 Task: Create a rule from the Routing list, Task moved to a section -> Set Priority in the project AgileCube , set the section as Done clear the priority
Action: Mouse moved to (66, 303)
Screenshot: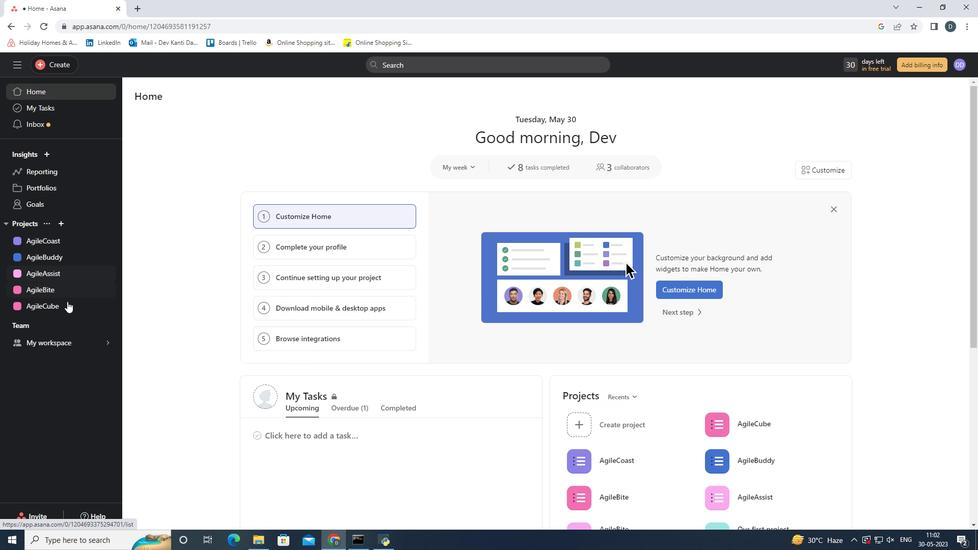
Action: Mouse pressed left at (66, 303)
Screenshot: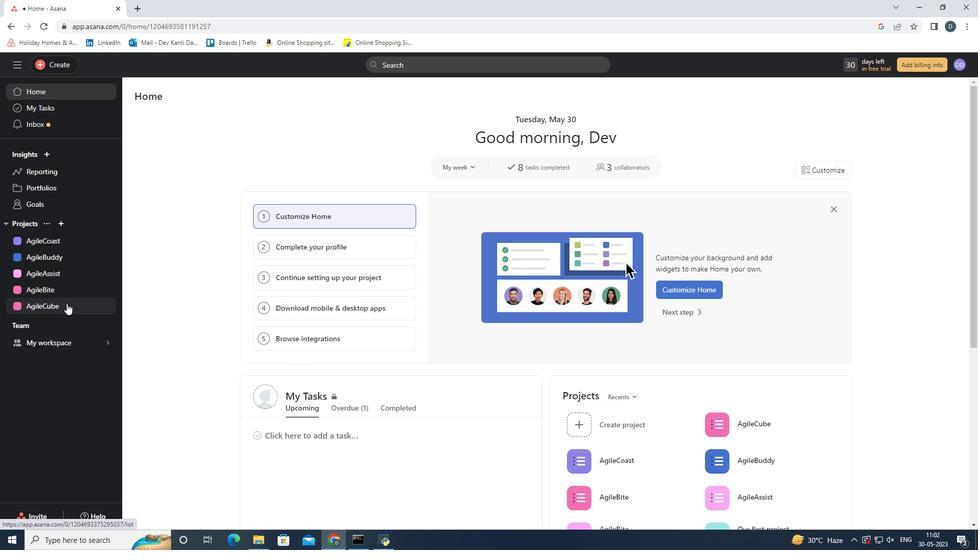 
Action: Mouse moved to (962, 105)
Screenshot: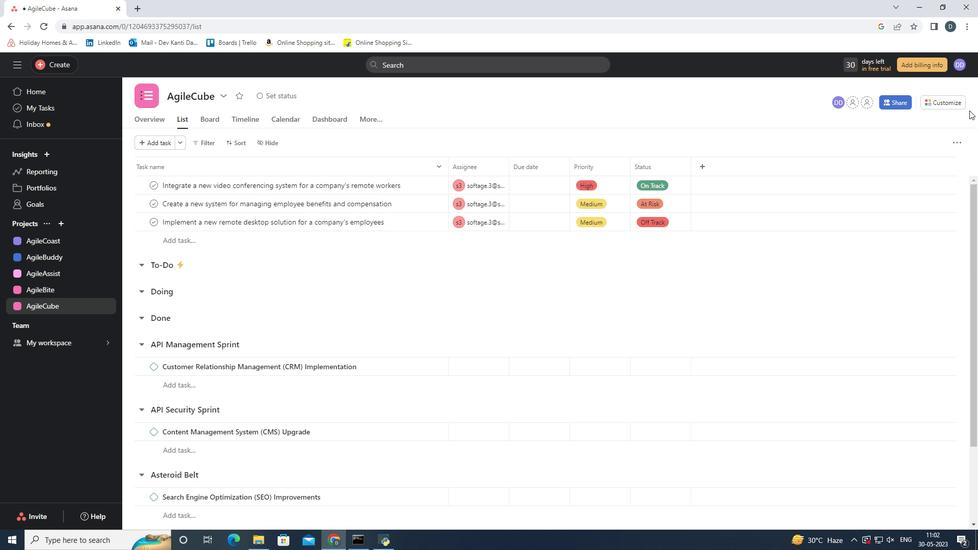 
Action: Mouse pressed left at (962, 105)
Screenshot: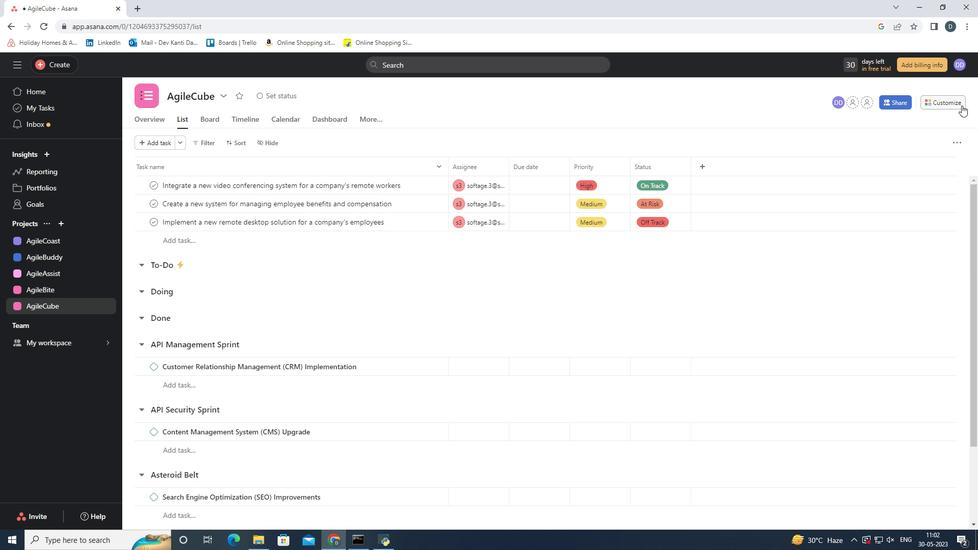 
Action: Mouse moved to (764, 234)
Screenshot: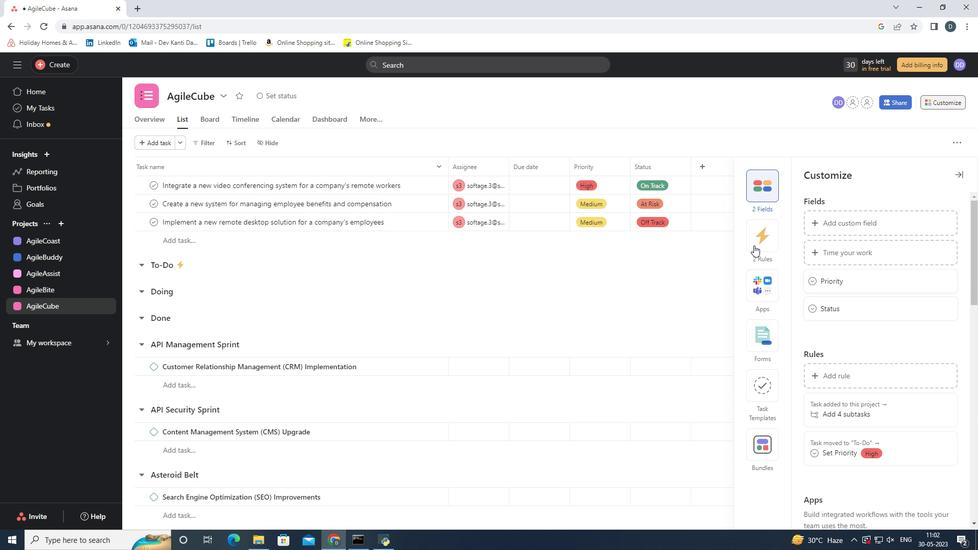 
Action: Mouse pressed left at (764, 234)
Screenshot: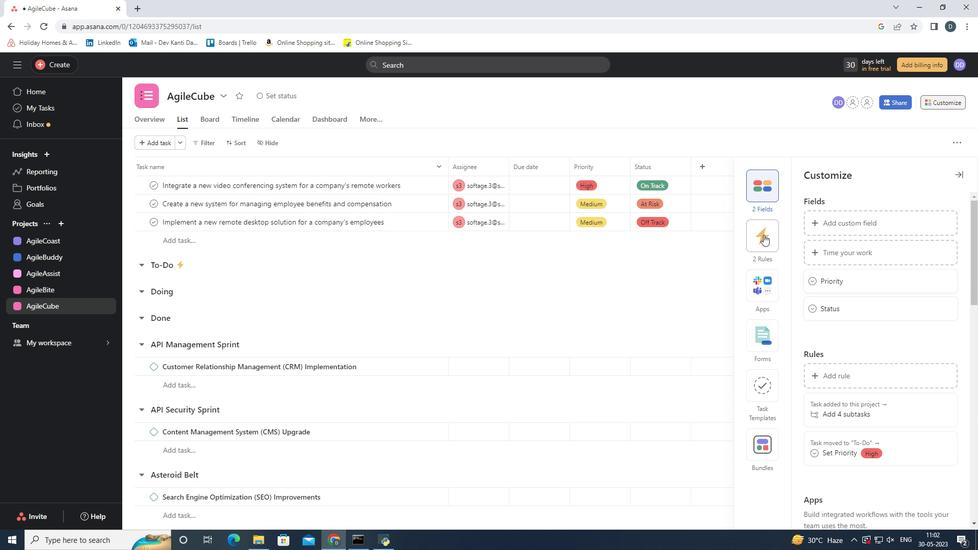 
Action: Mouse moved to (892, 219)
Screenshot: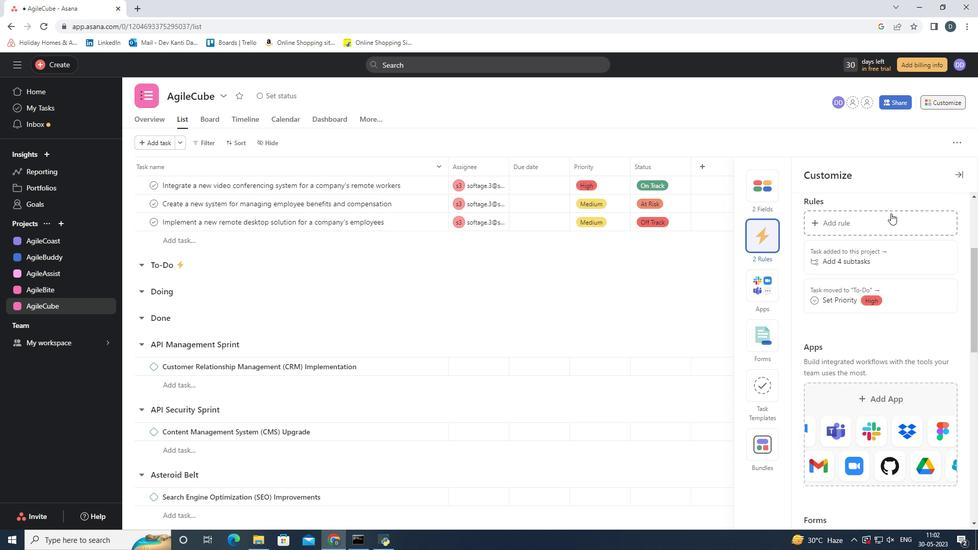 
Action: Mouse pressed left at (892, 219)
Screenshot: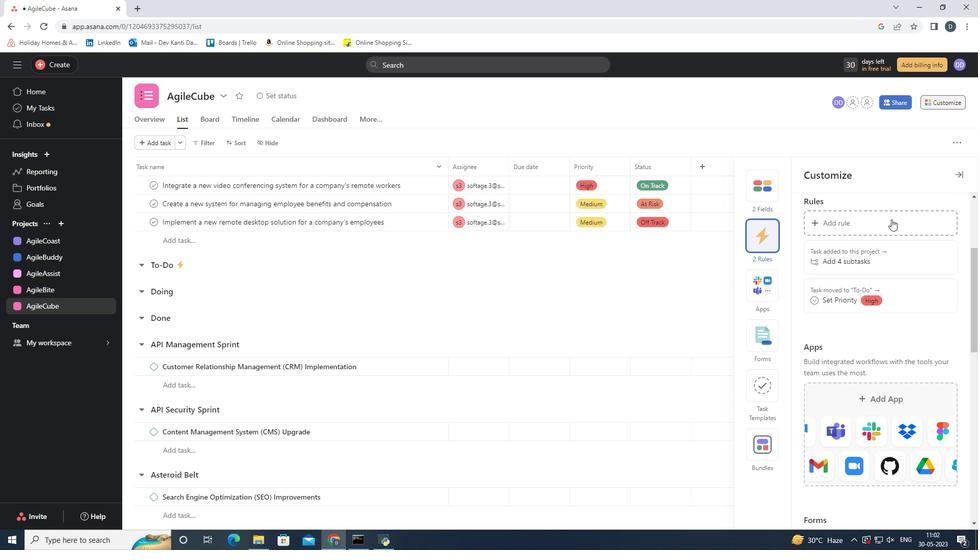 
Action: Mouse moved to (243, 150)
Screenshot: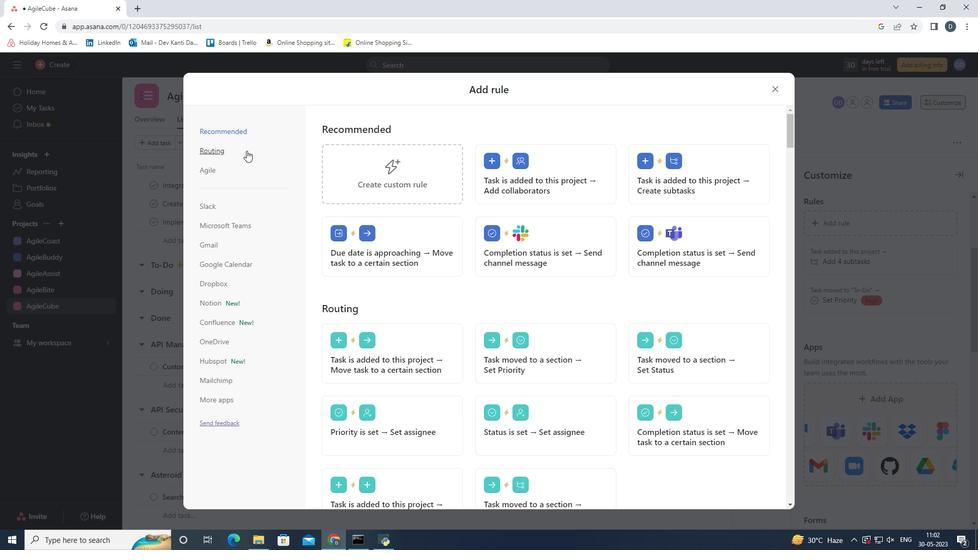 
Action: Mouse pressed left at (243, 150)
Screenshot: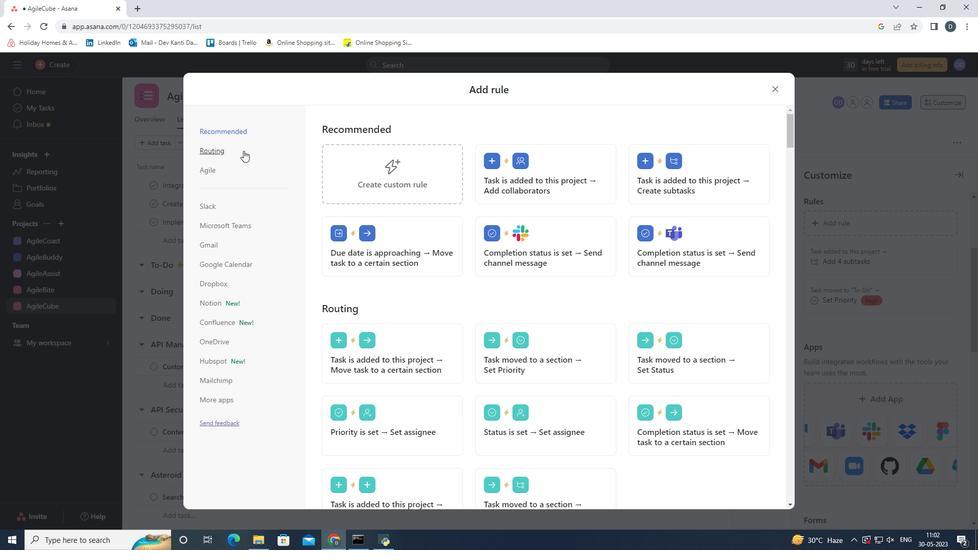 
Action: Mouse moved to (591, 175)
Screenshot: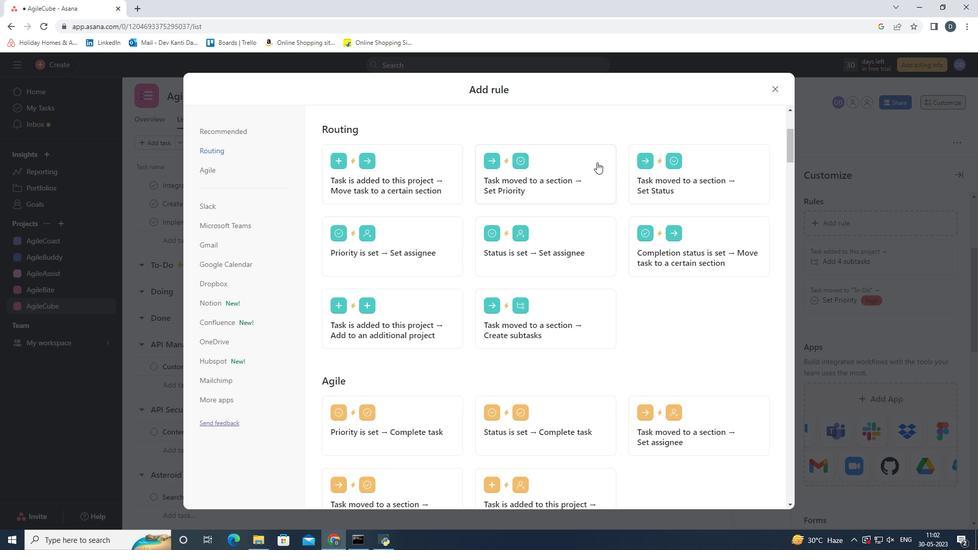 
Action: Mouse pressed left at (591, 175)
Screenshot: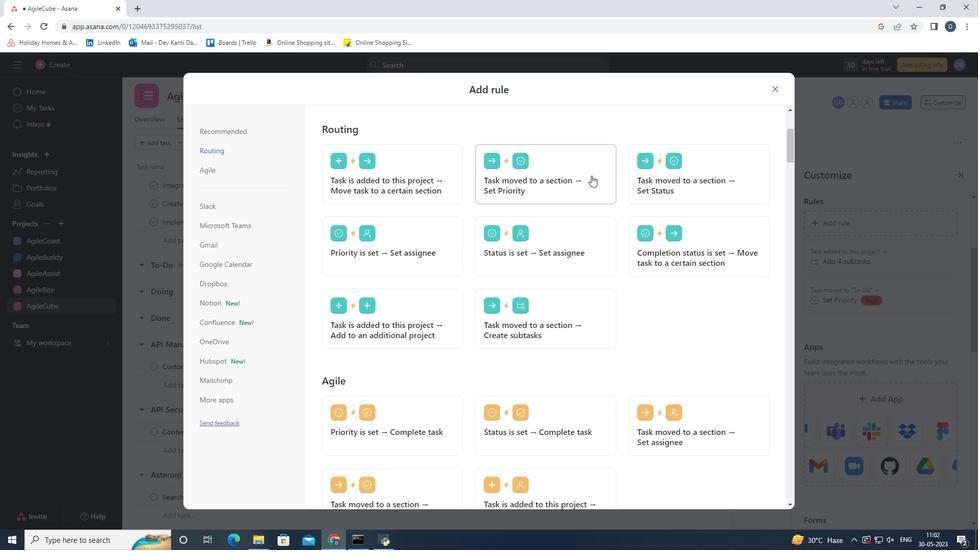 
Action: Mouse moved to (427, 284)
Screenshot: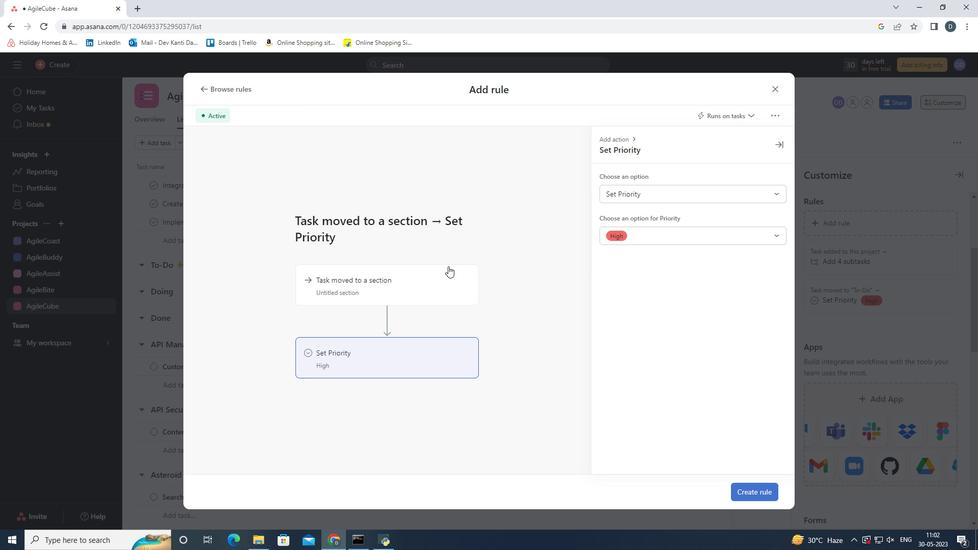 
Action: Mouse pressed left at (427, 284)
Screenshot: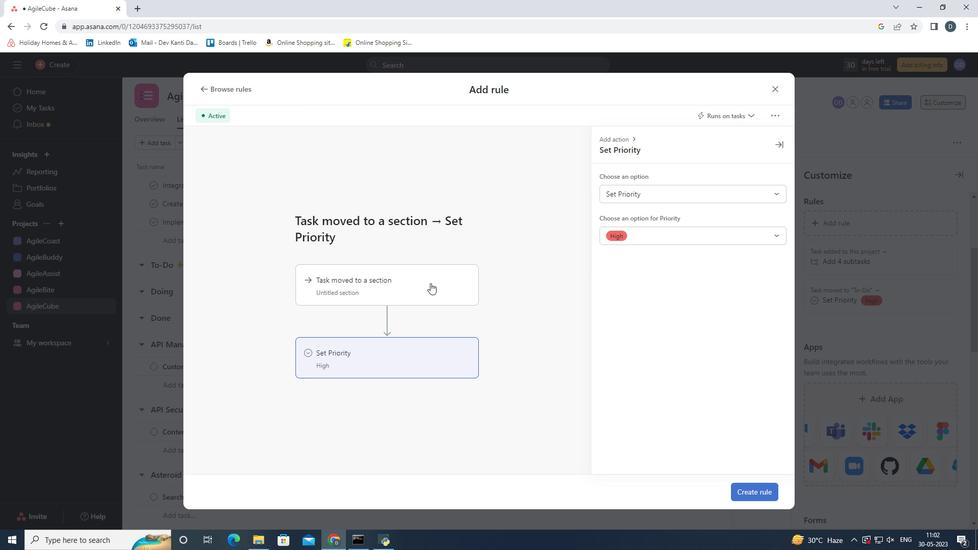 
Action: Mouse moved to (660, 195)
Screenshot: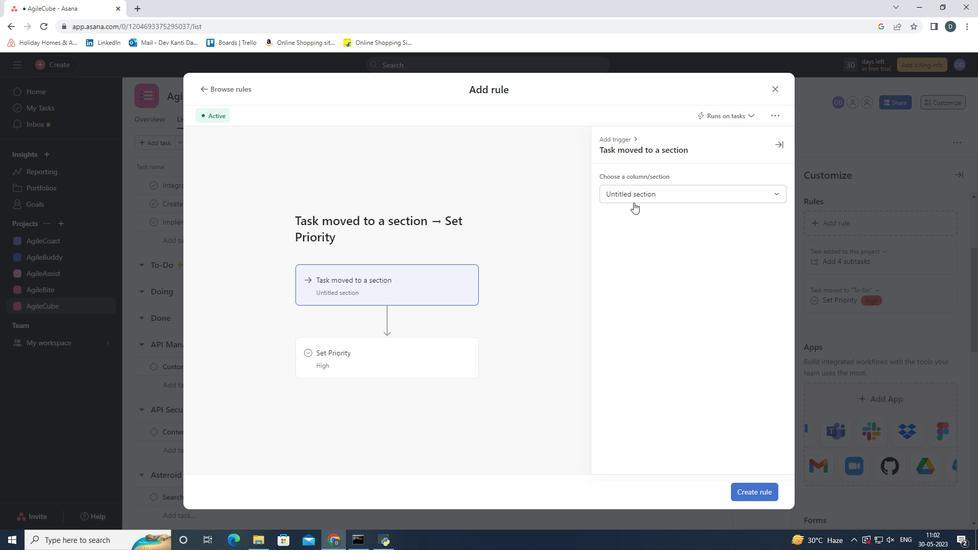 
Action: Mouse pressed left at (660, 195)
Screenshot: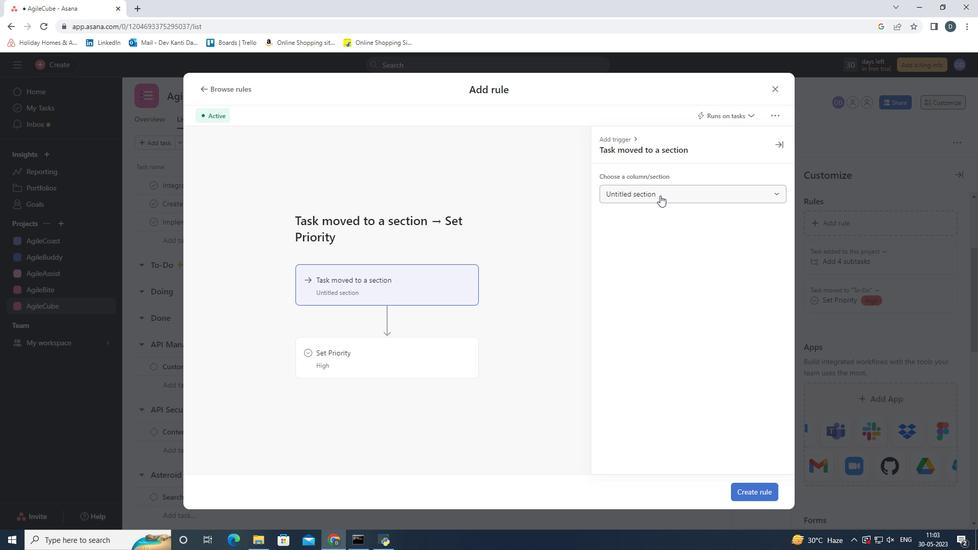 
Action: Mouse moved to (561, 274)
Screenshot: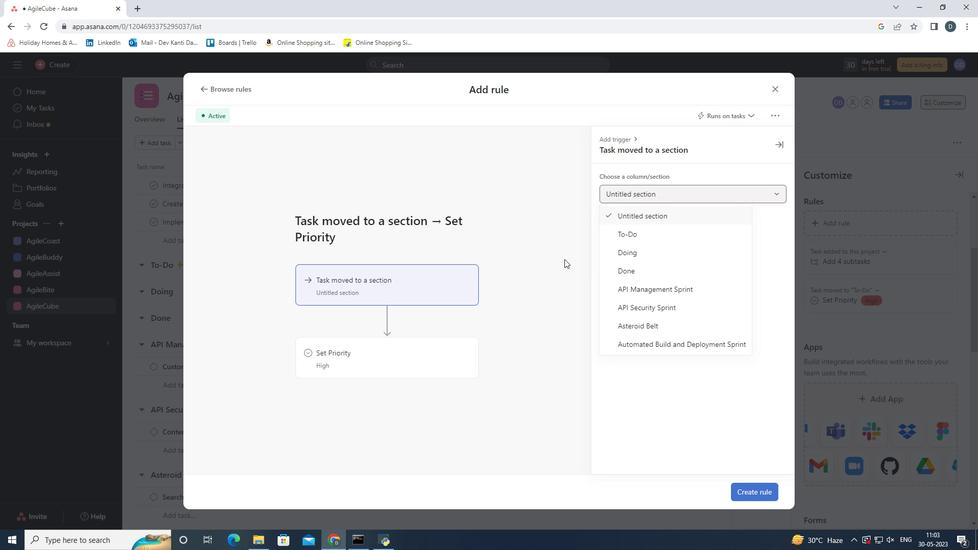 
Action: Mouse pressed left at (561, 274)
Screenshot: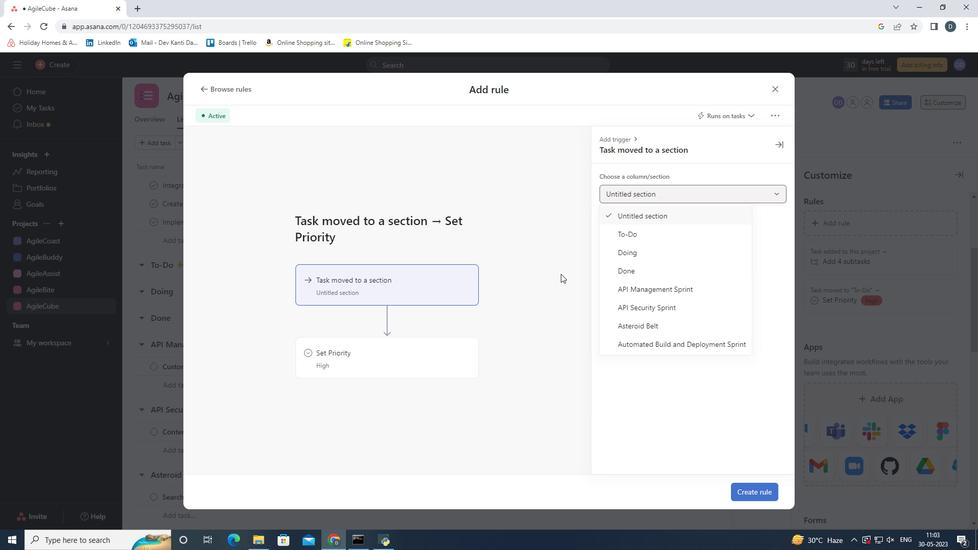 
Action: Mouse moved to (736, 200)
Screenshot: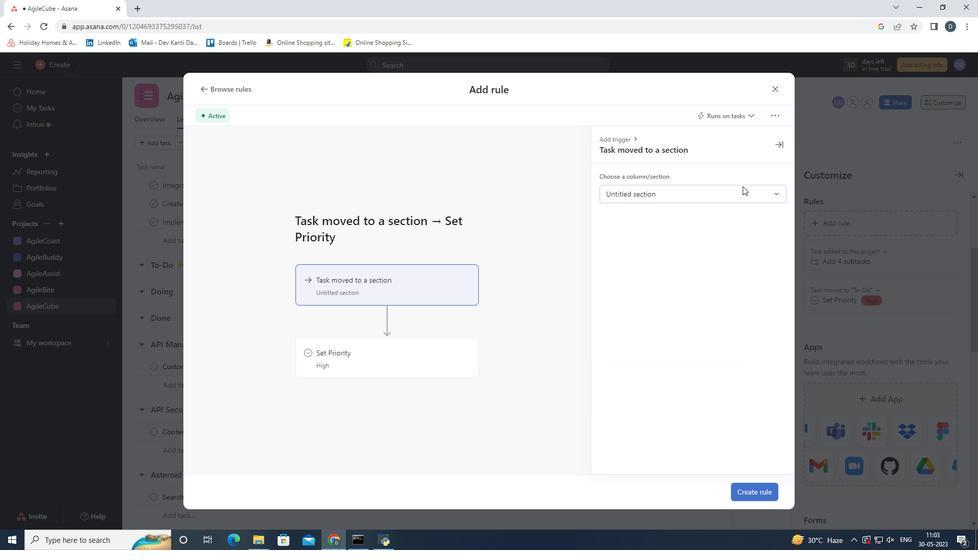 
Action: Mouse pressed left at (736, 200)
Screenshot: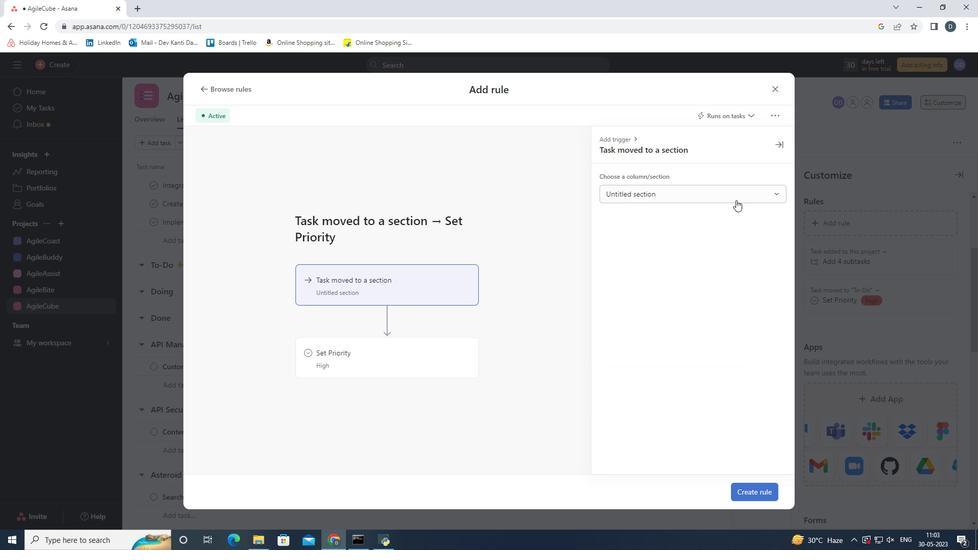
Action: Mouse moved to (685, 270)
Screenshot: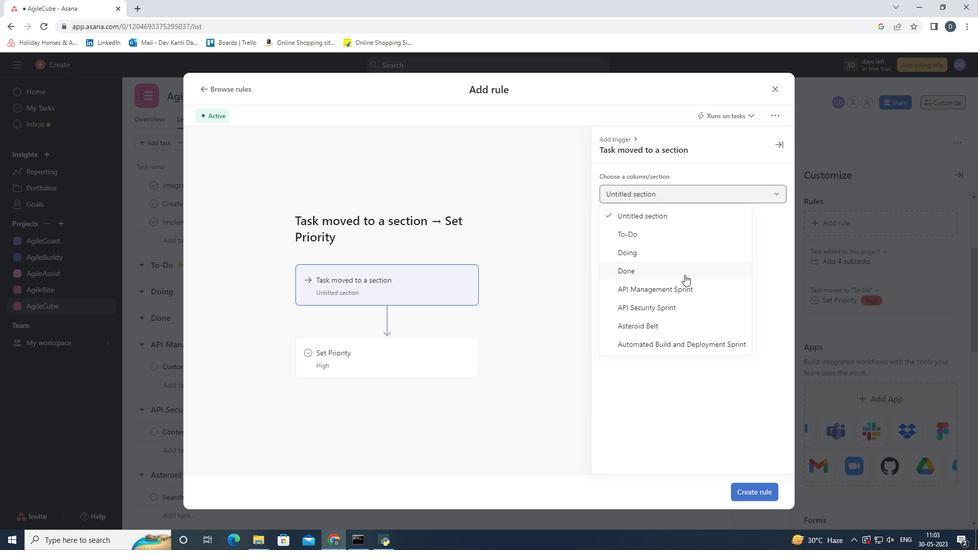 
Action: Mouse pressed left at (685, 270)
Screenshot: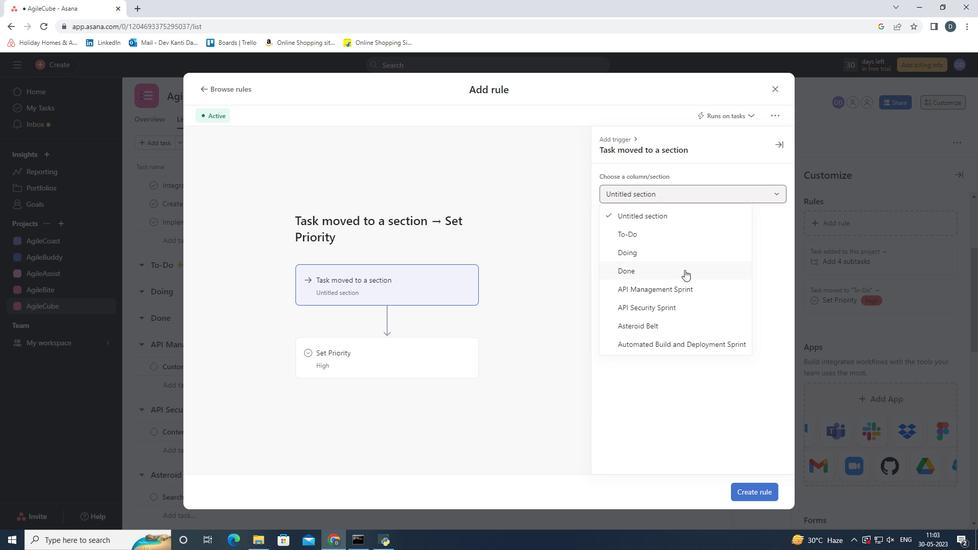 
Action: Mouse moved to (430, 355)
Screenshot: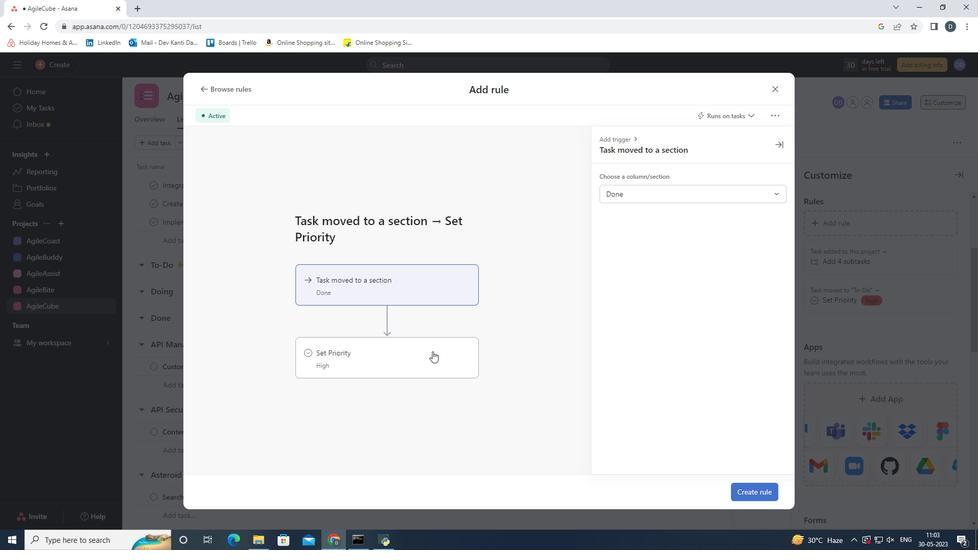 
Action: Mouse pressed left at (430, 355)
Screenshot: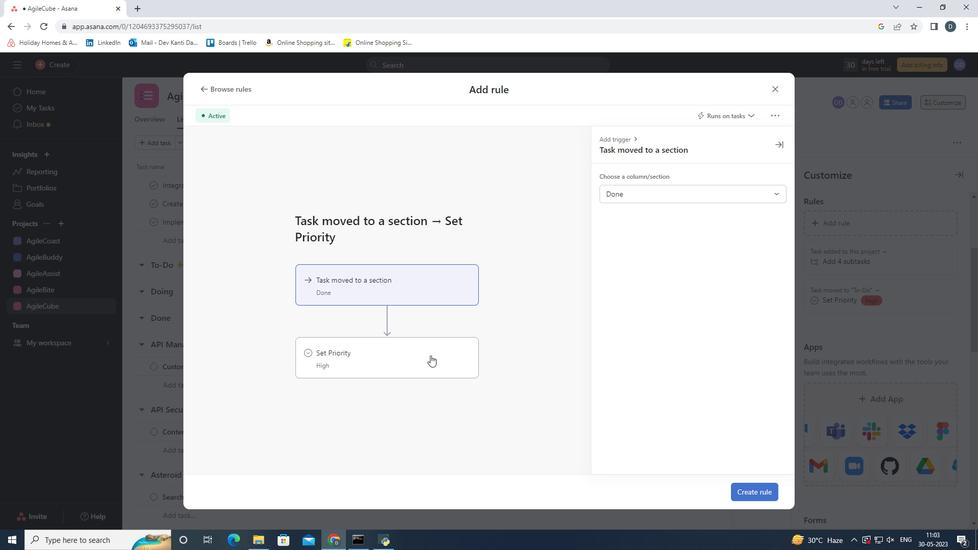 
Action: Mouse moved to (700, 200)
Screenshot: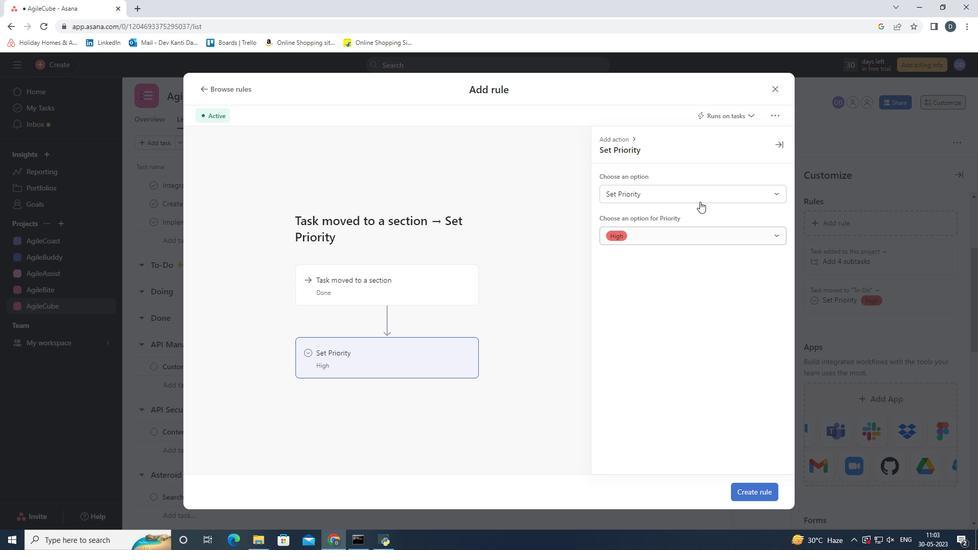 
Action: Mouse pressed left at (700, 200)
Screenshot: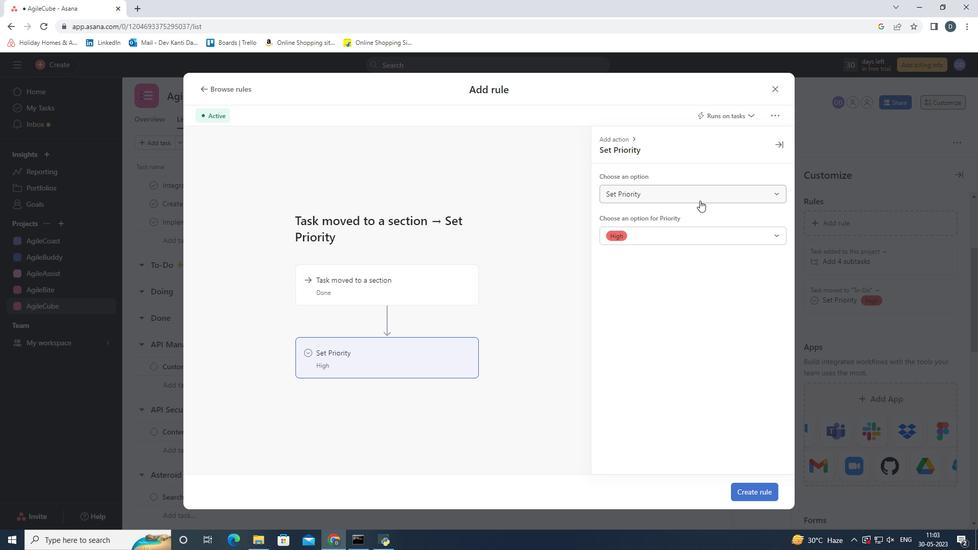 
Action: Mouse moved to (653, 235)
Screenshot: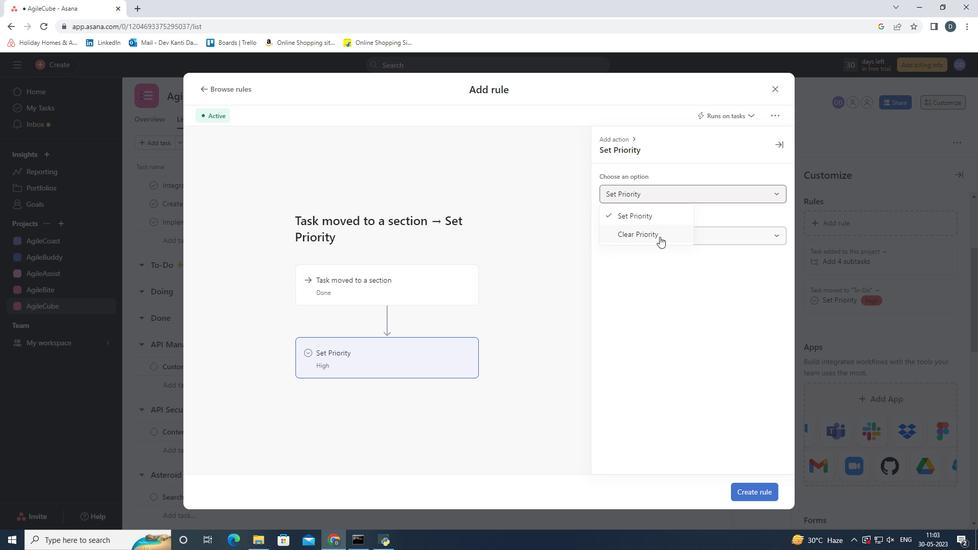 
Action: Mouse pressed left at (653, 235)
Screenshot: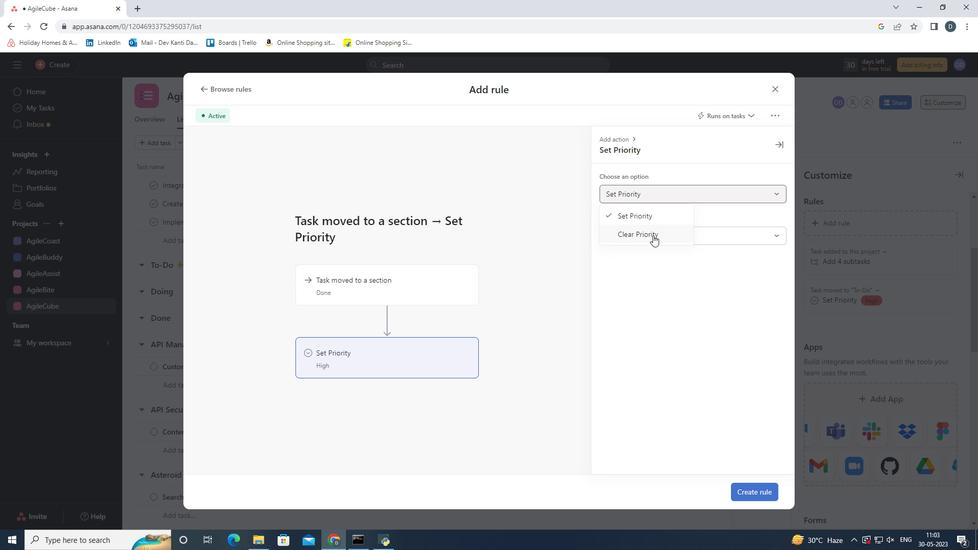 
Action: Mouse moved to (542, 312)
Screenshot: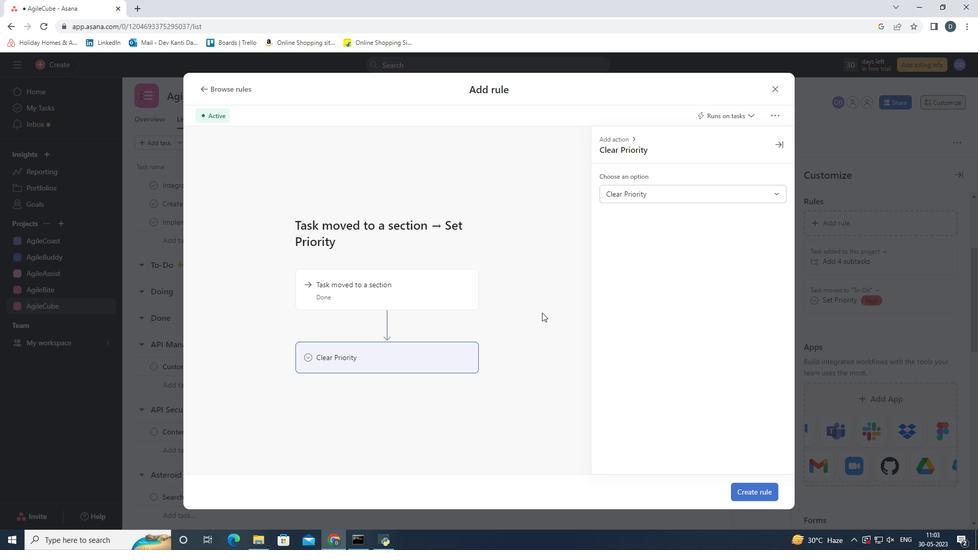 
Action: Mouse pressed left at (542, 312)
Screenshot: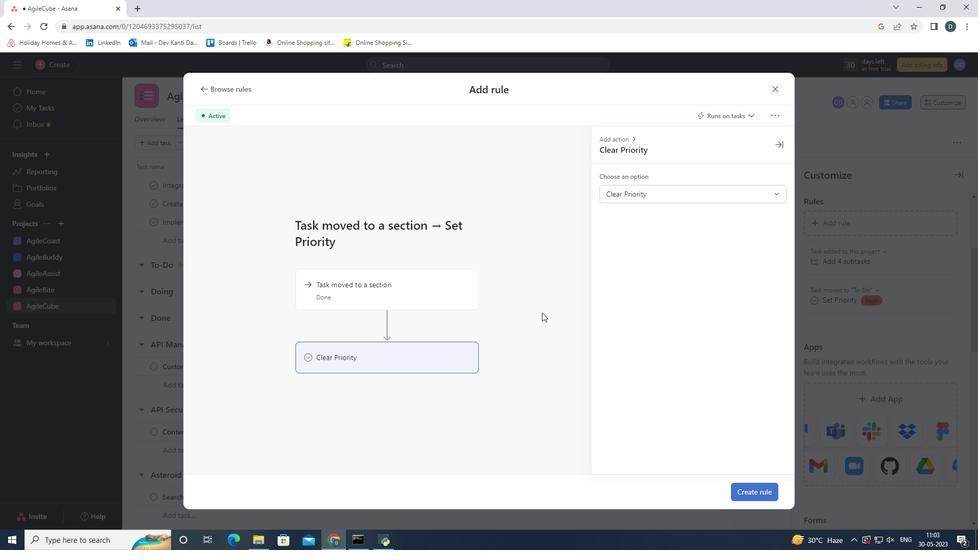 
Action: Mouse moved to (412, 302)
Screenshot: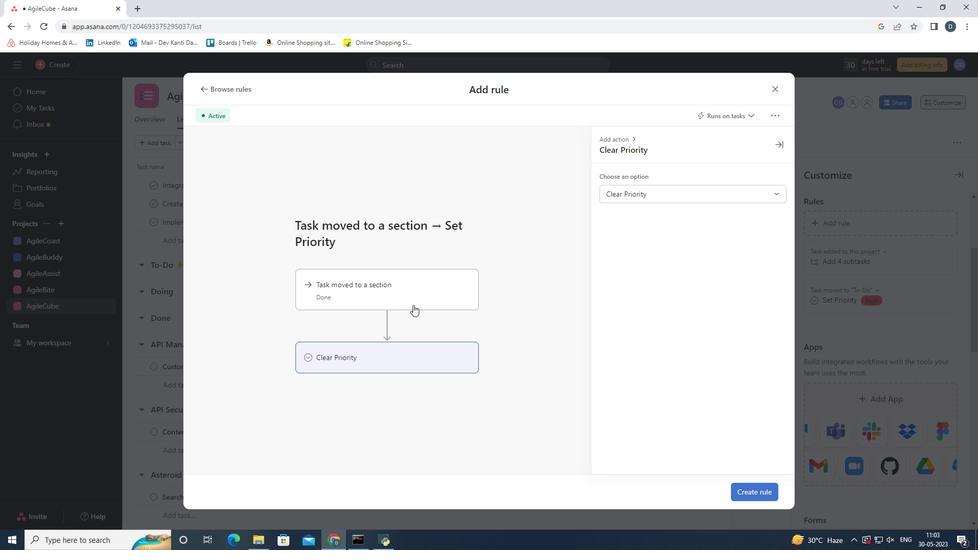 
Action: Mouse pressed left at (412, 302)
Screenshot: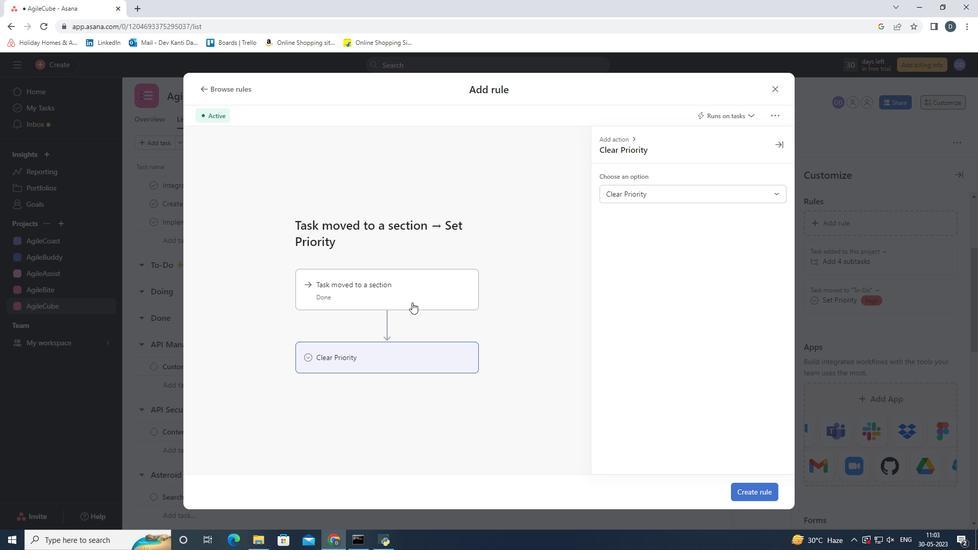
Action: Mouse moved to (403, 349)
Screenshot: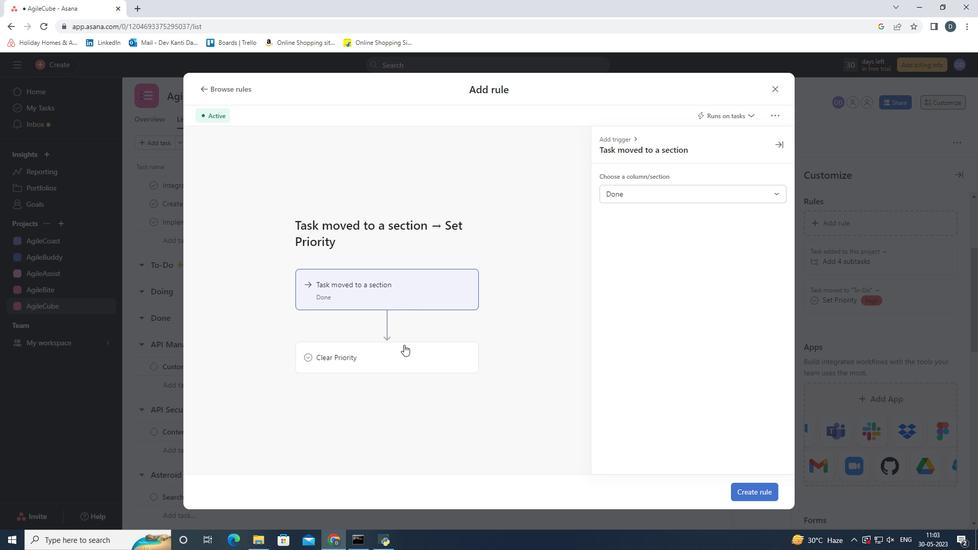 
Action: Mouse pressed left at (403, 349)
Screenshot: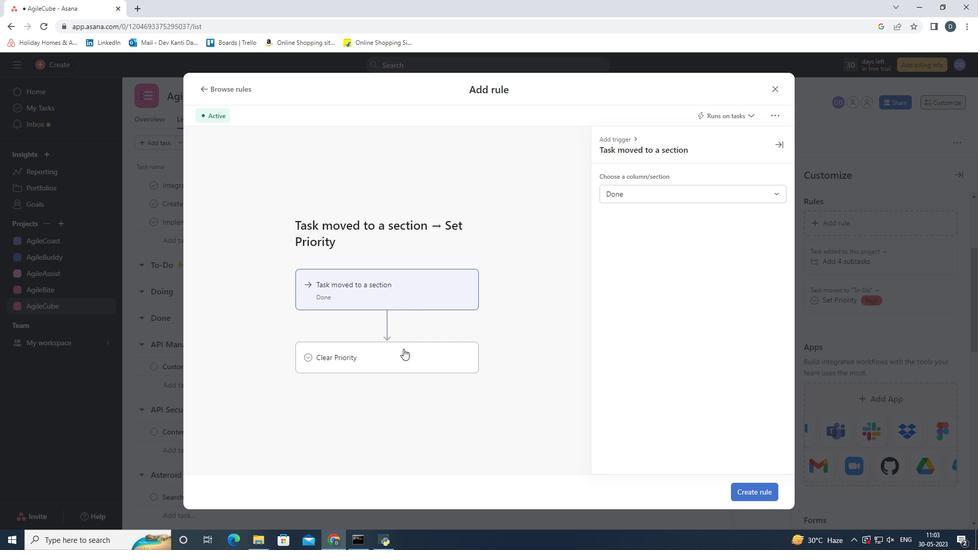 
Action: Mouse moved to (751, 499)
Screenshot: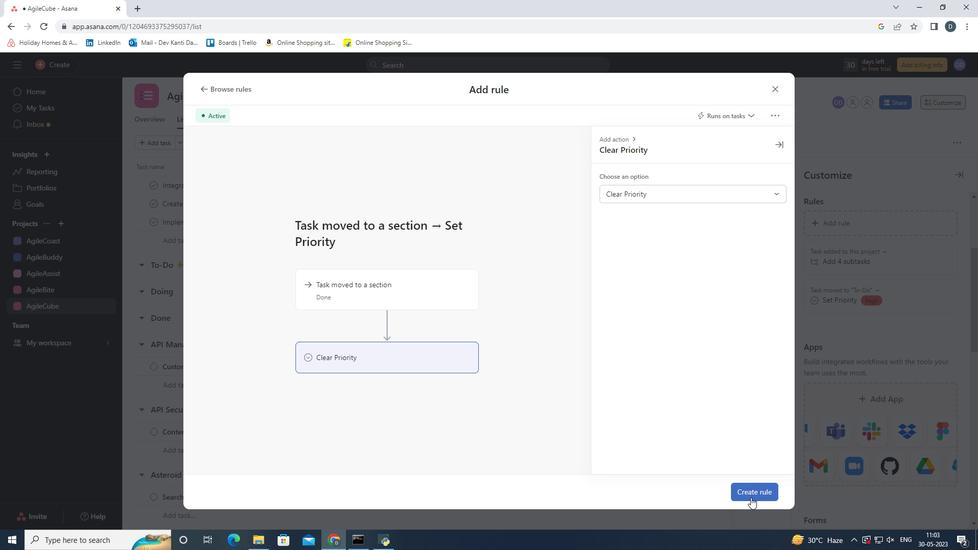 
Action: Mouse pressed left at (751, 499)
Screenshot: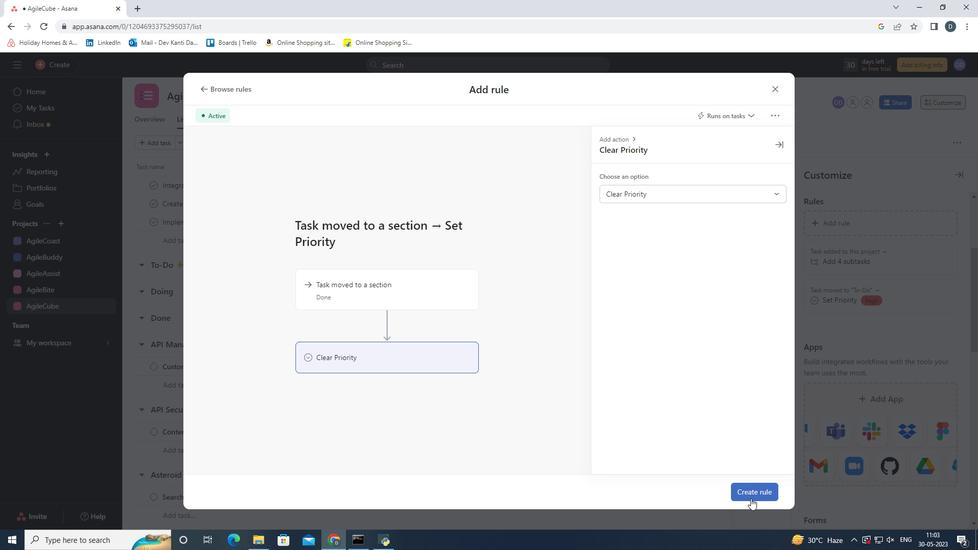 
Action: Mouse moved to (960, 180)
Screenshot: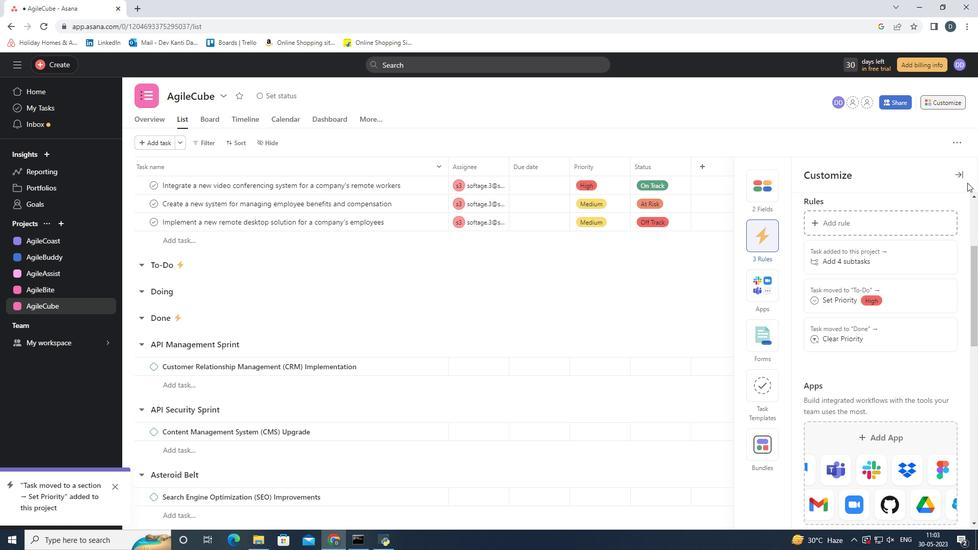 
Action: Mouse pressed left at (960, 180)
Screenshot: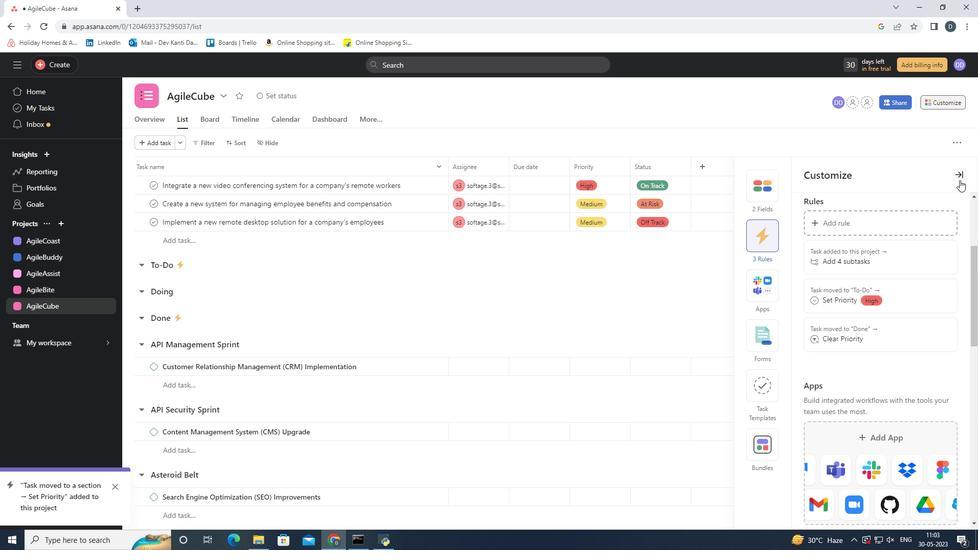 
Action: Mouse moved to (112, 489)
Screenshot: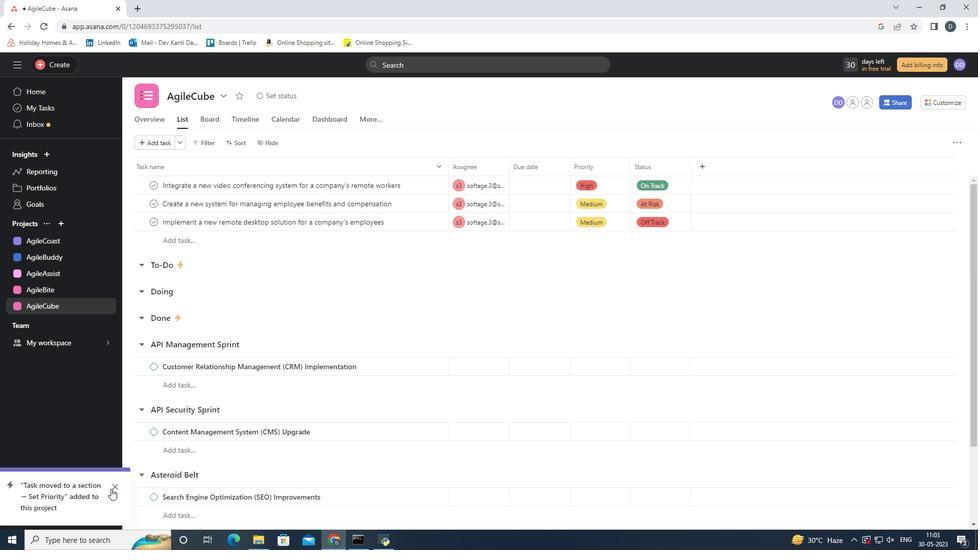 
Action: Mouse pressed left at (112, 489)
Screenshot: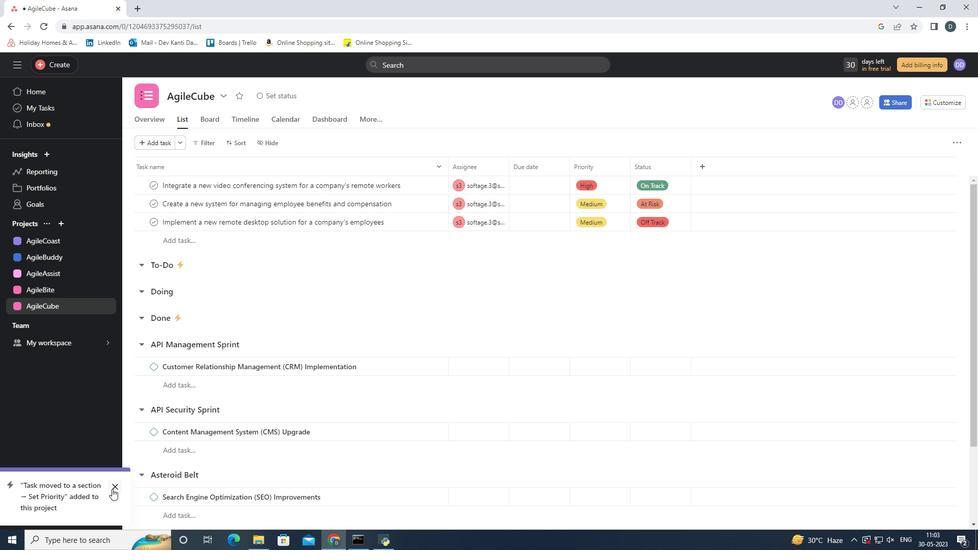 
Action: Mouse moved to (938, 105)
Screenshot: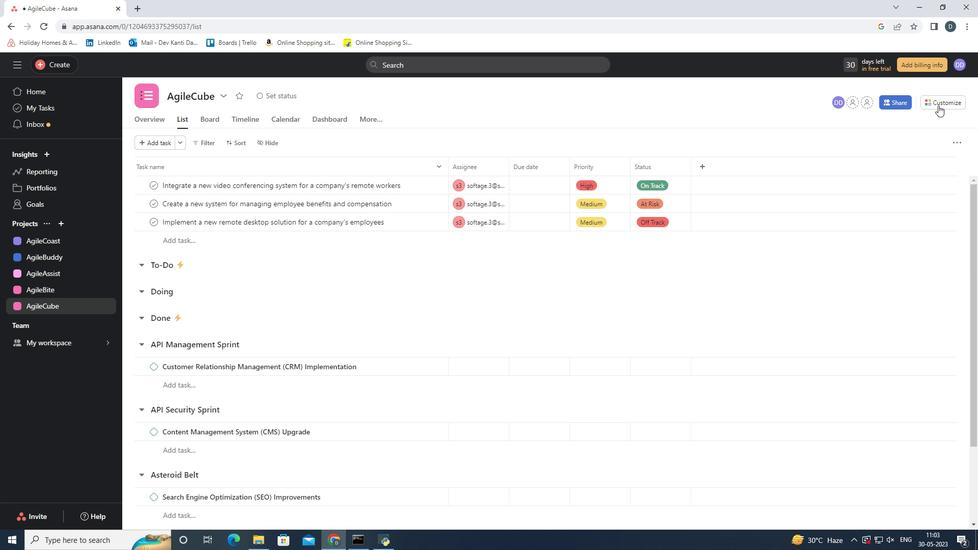 
Action: Mouse pressed left at (938, 105)
Screenshot: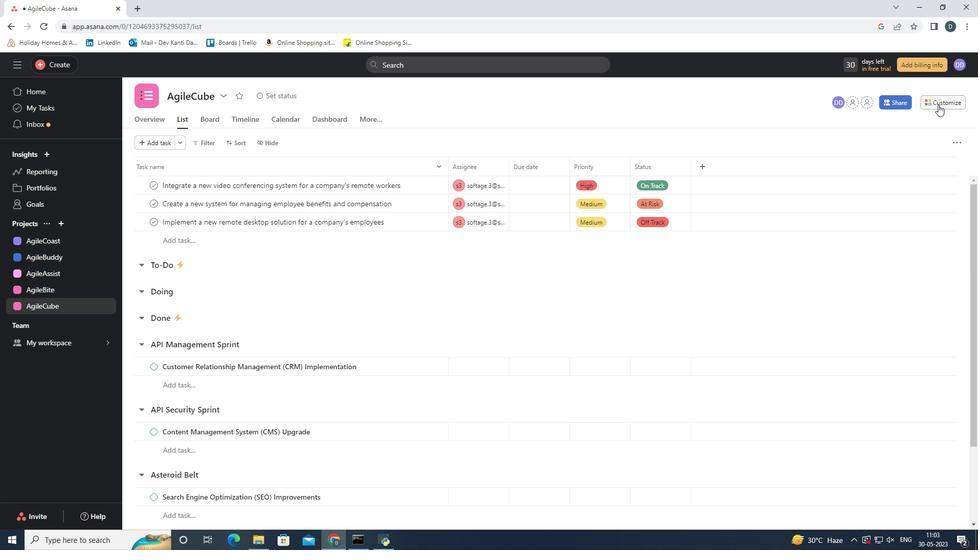 
Action: Mouse moved to (923, 251)
Screenshot: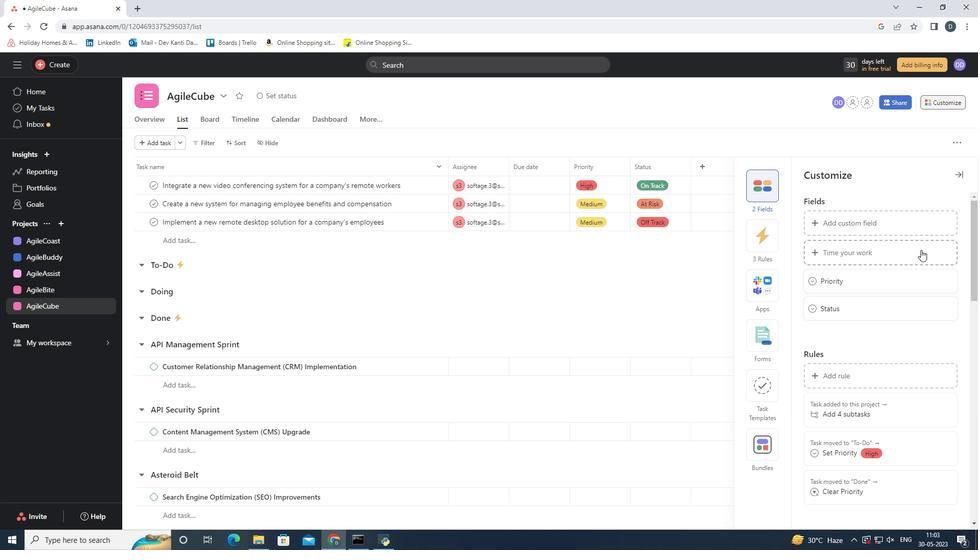 
Action: Mouse scrolled (923, 251) with delta (0, 0)
Screenshot: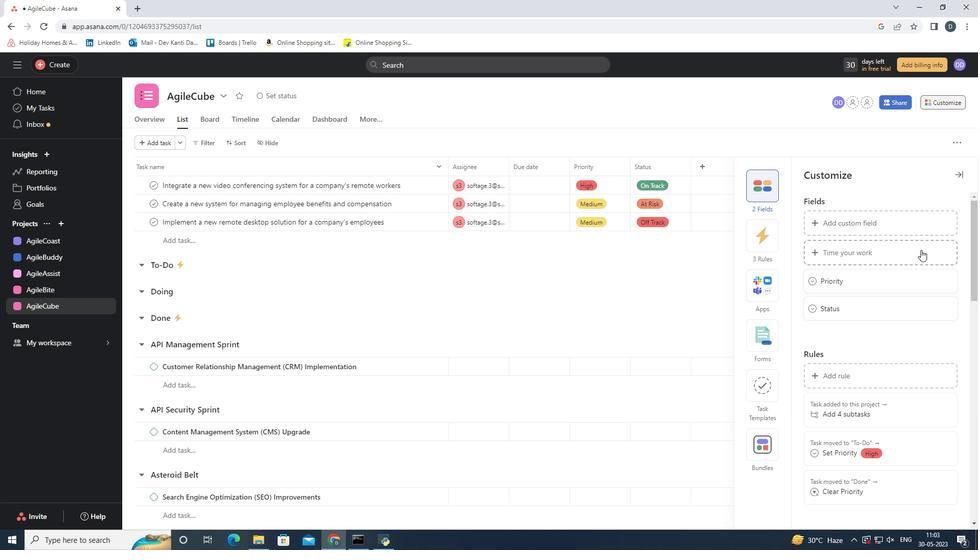 
Action: Mouse moved to (936, 275)
Screenshot: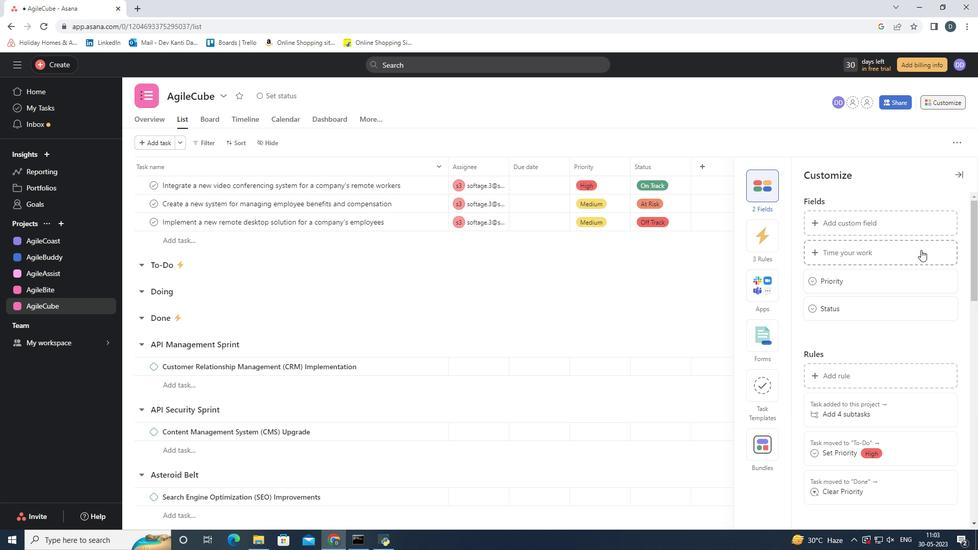 
Action: Mouse scrolled (936, 273) with delta (0, 0)
Screenshot: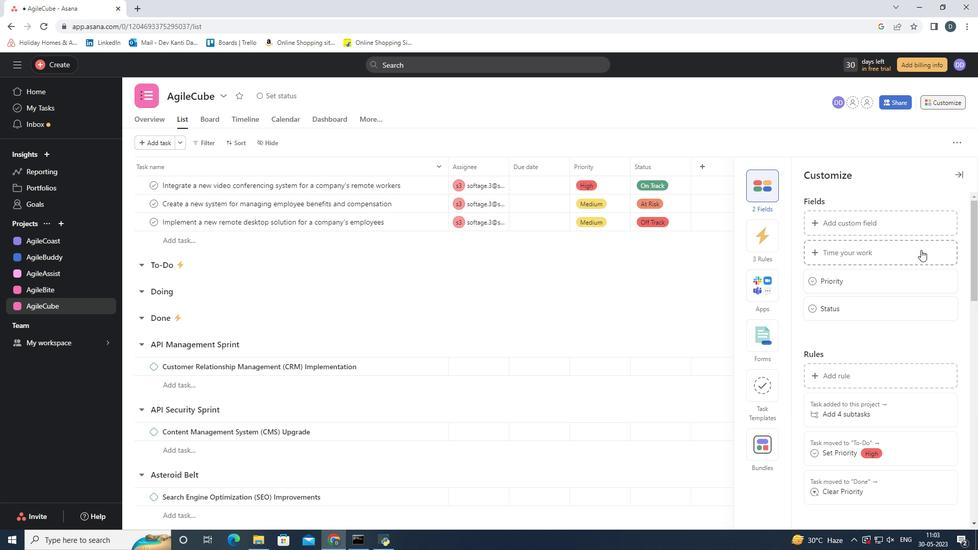
Action: Mouse moved to (936, 277)
Screenshot: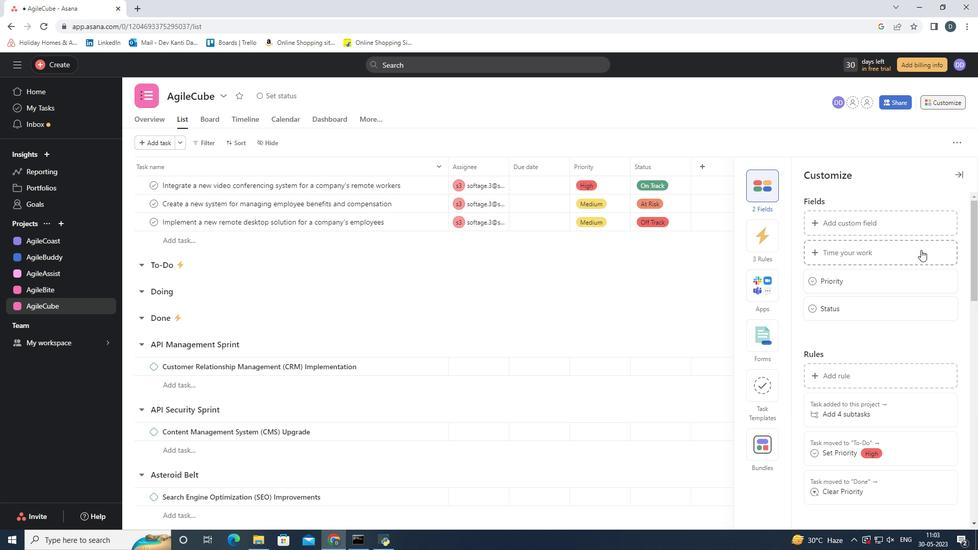 
Action: Mouse scrolled (936, 277) with delta (0, 0)
Screenshot: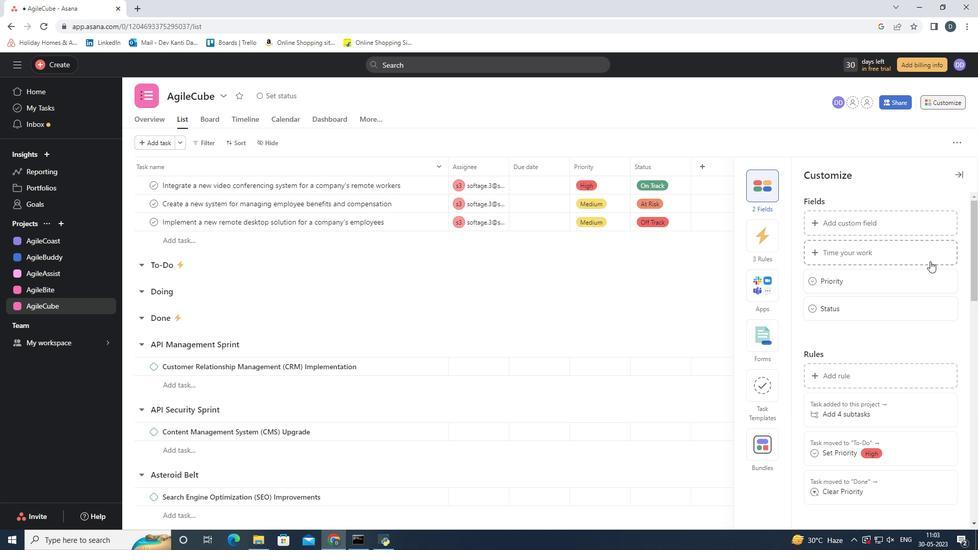 
Action: Mouse moved to (962, 177)
Screenshot: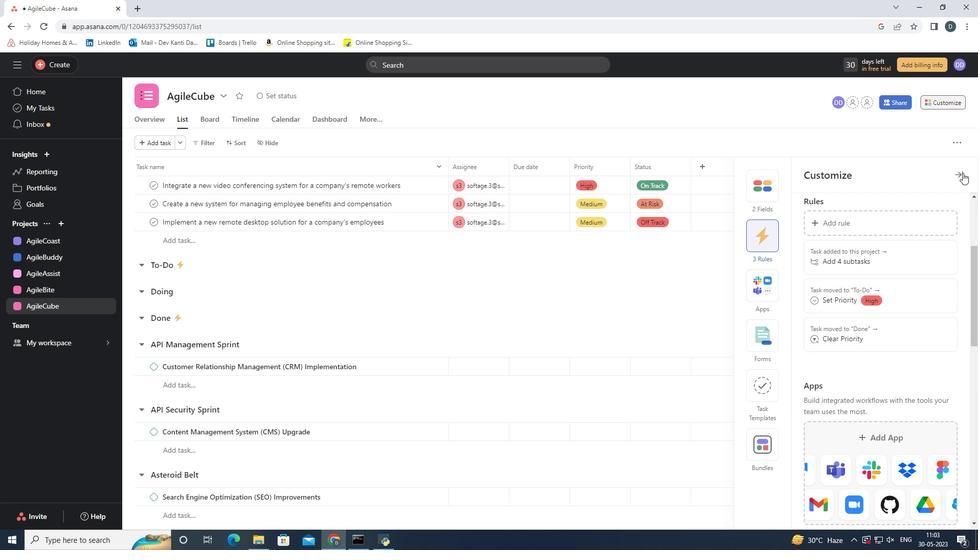 
Action: Mouse pressed left at (962, 177)
Screenshot: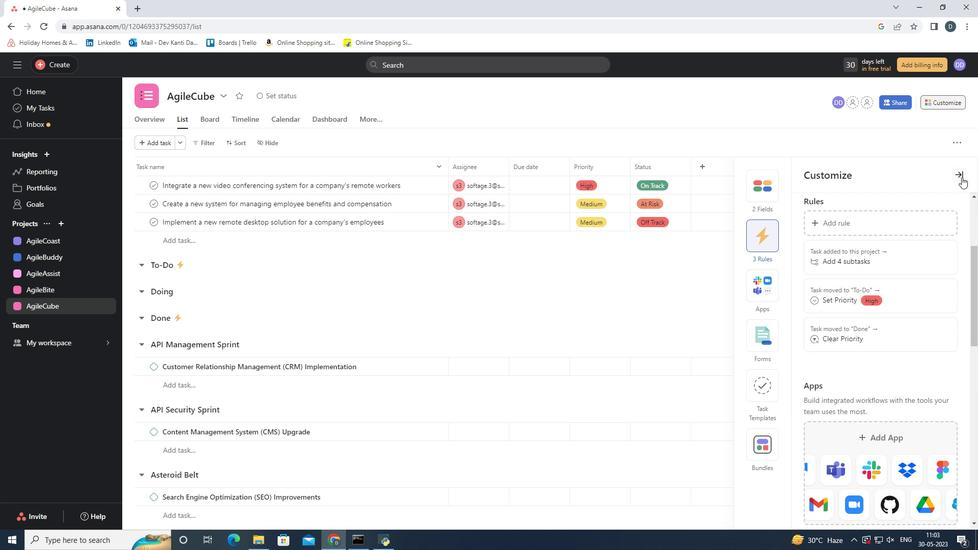 
Action: Mouse moved to (731, 314)
Screenshot: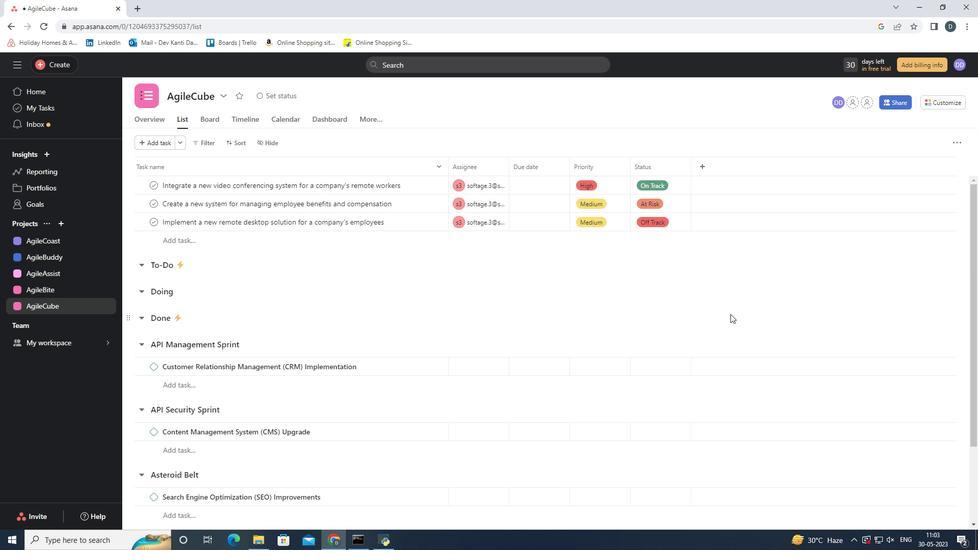
